 Task: Create in the project Wavelength and in the Backlog issue 'Integrate a new loyalty program feature into an existing e-commerce website to enhance customer retention and engagement' a child issue 'Automated testing infrastructure security testing and reporting', and assign it to team member softage.1@softage.net.
Action: Mouse moved to (687, 510)
Screenshot: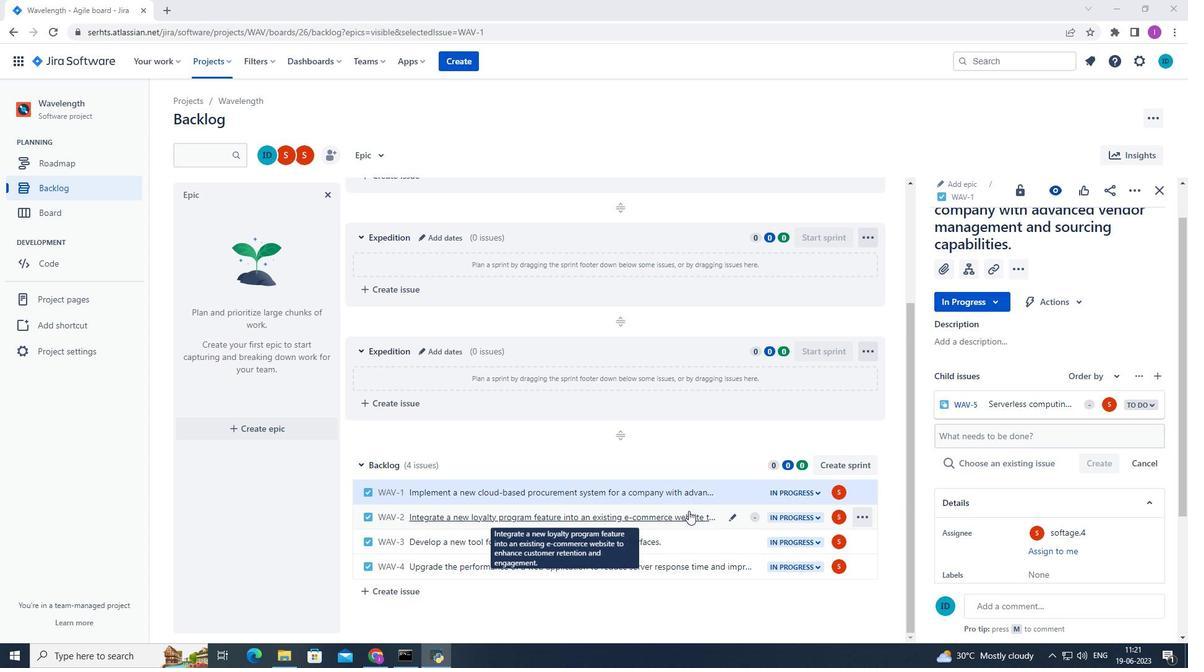 
Action: Mouse pressed left at (687, 510)
Screenshot: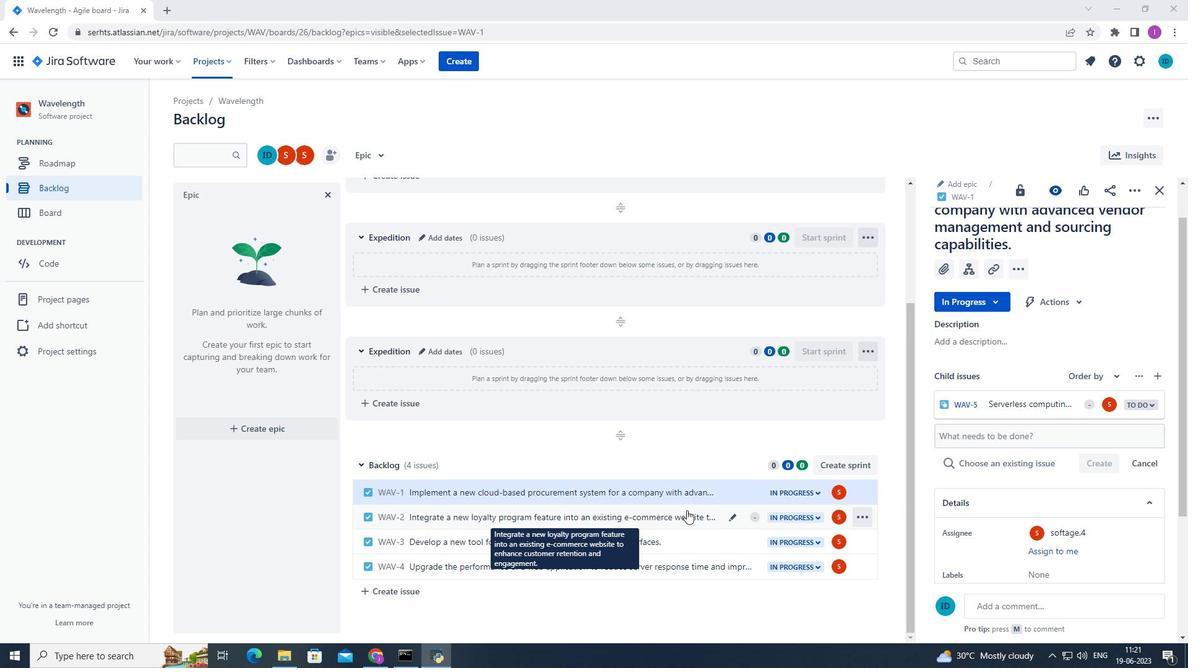
Action: Mouse moved to (969, 317)
Screenshot: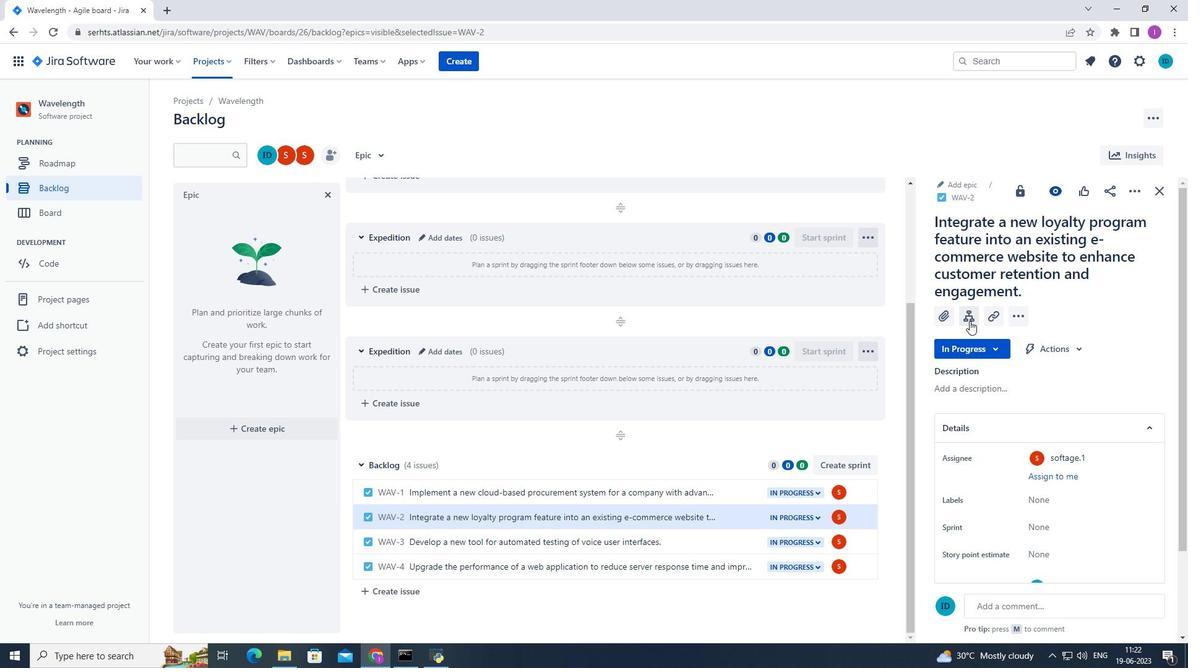 
Action: Mouse pressed left at (969, 317)
Screenshot: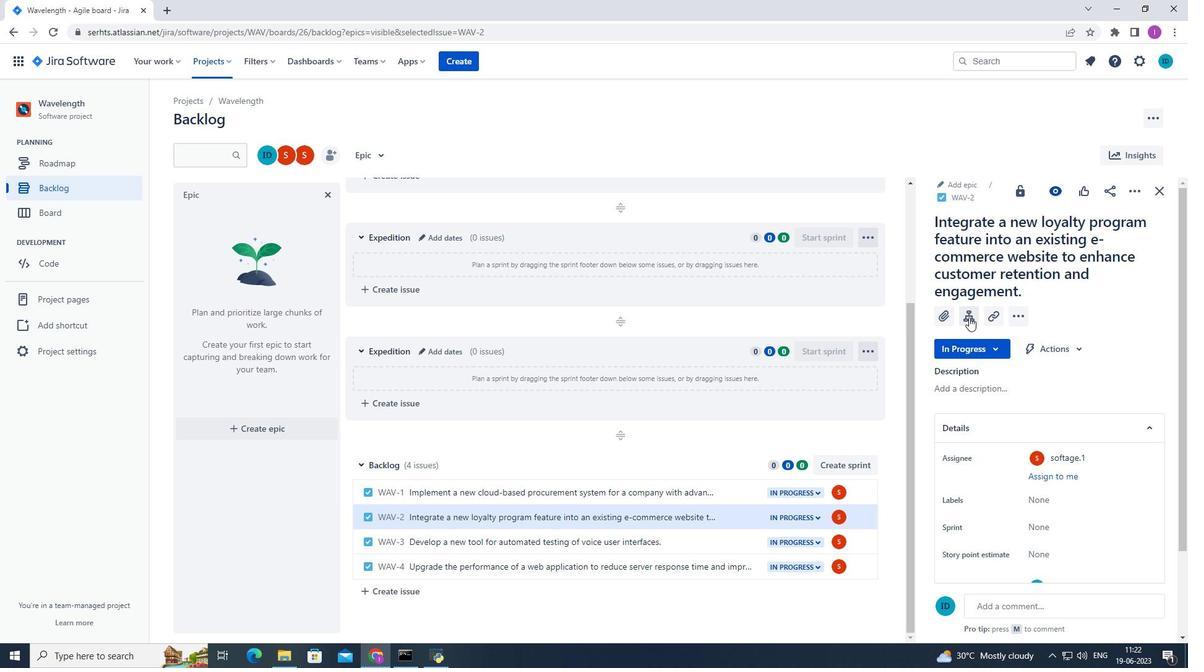
Action: Mouse moved to (983, 403)
Screenshot: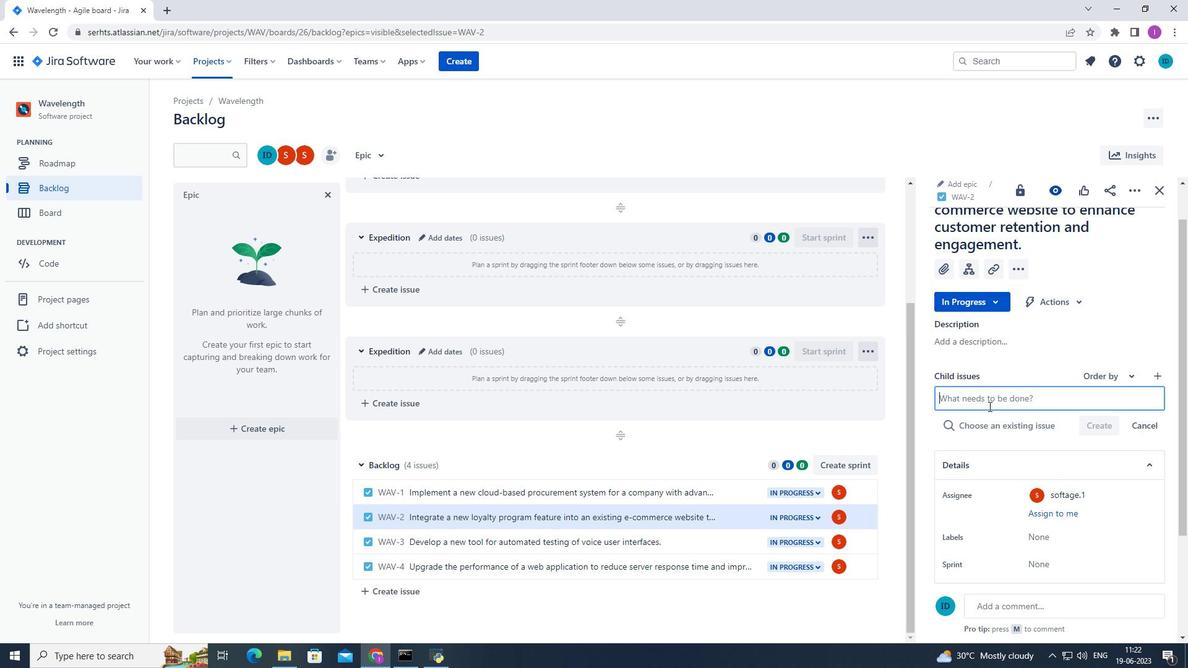 
Action: Mouse pressed left at (983, 403)
Screenshot: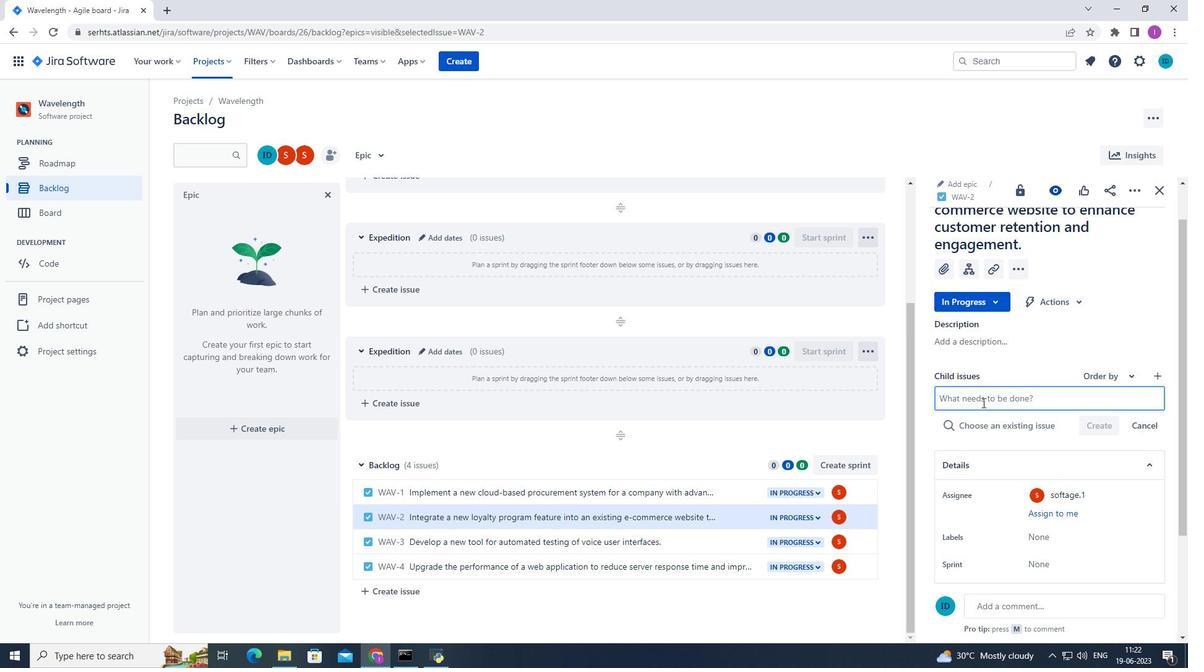
Action: Mouse moved to (1027, 402)
Screenshot: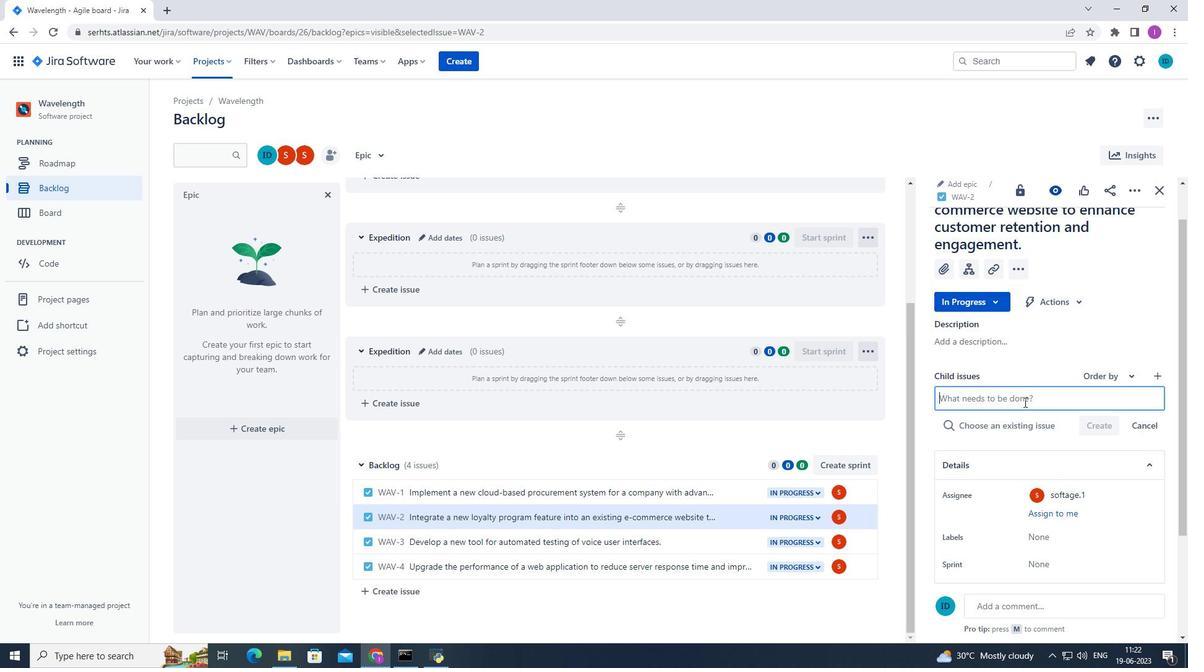 
Action: Key pressed <Key.shift>Automated<Key.space>testing<Key.space>int<Key.backspace>frastructure<Key.space>security<Key.space>testinf<Key.backspace>g<Key.space>and<Key.space>reporting.
Screenshot: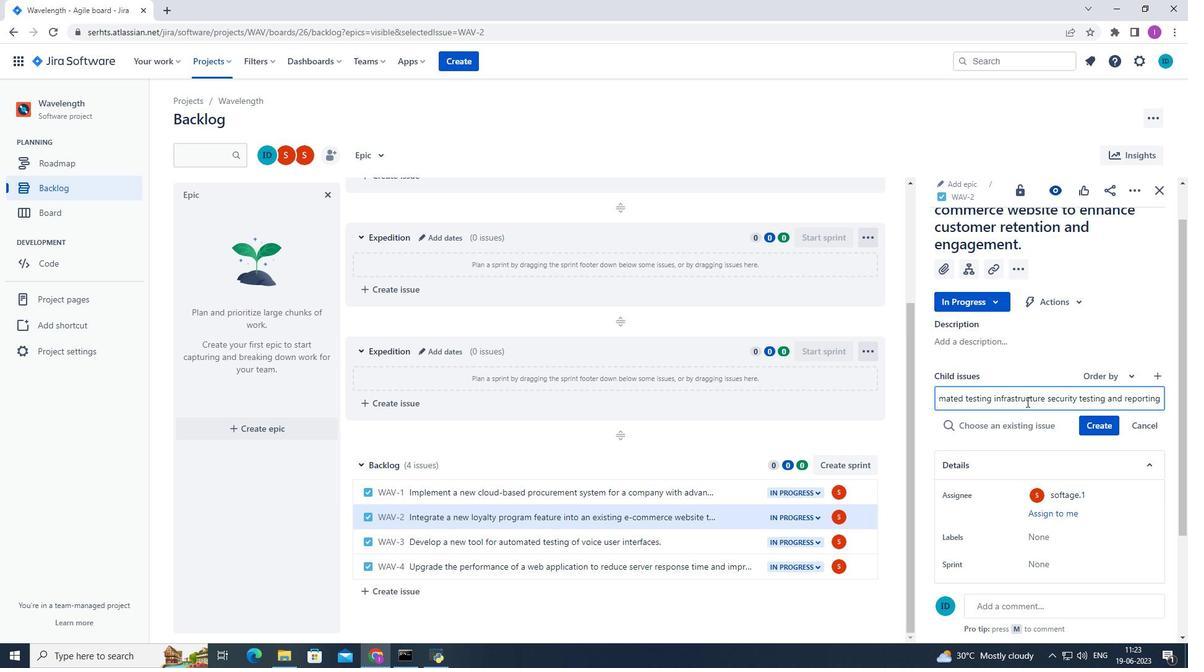 
Action: Mouse moved to (1121, 395)
Screenshot: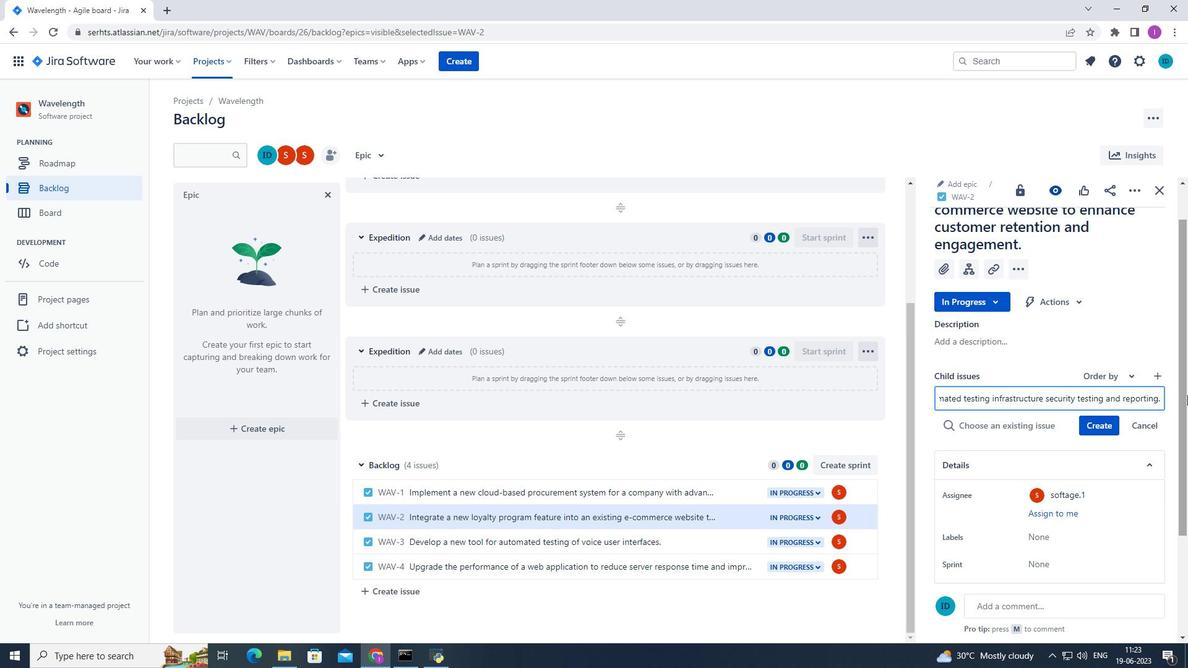 
Action: Key pressed <Key.enter>
Screenshot: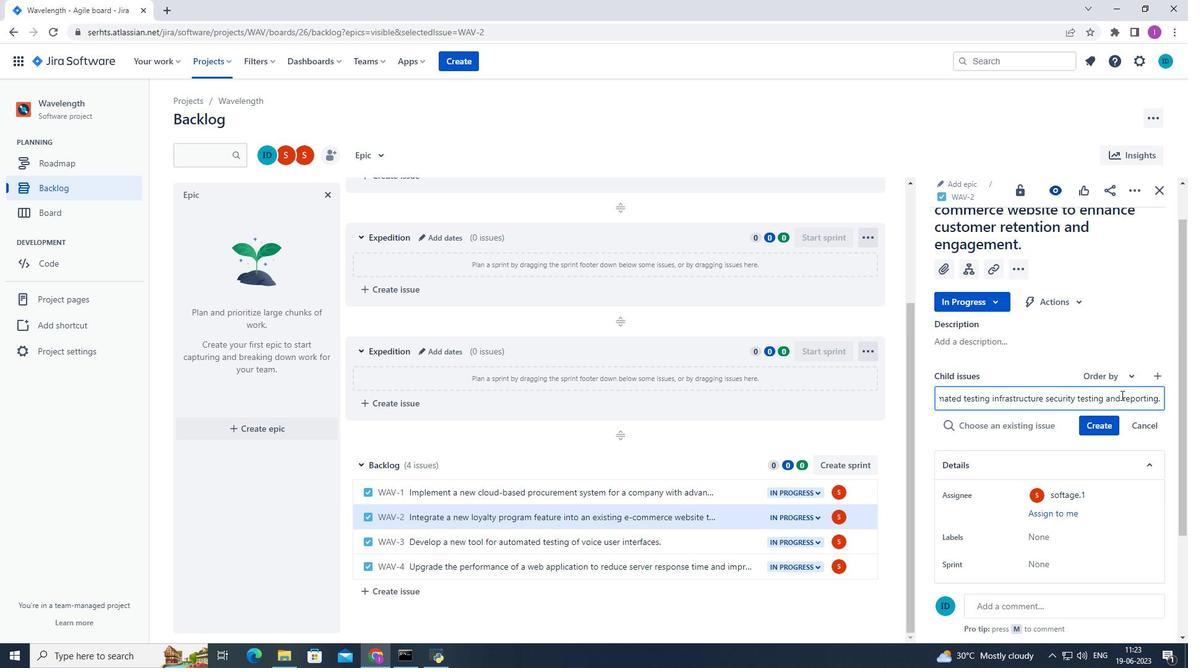 
Action: Mouse moved to (1108, 406)
Screenshot: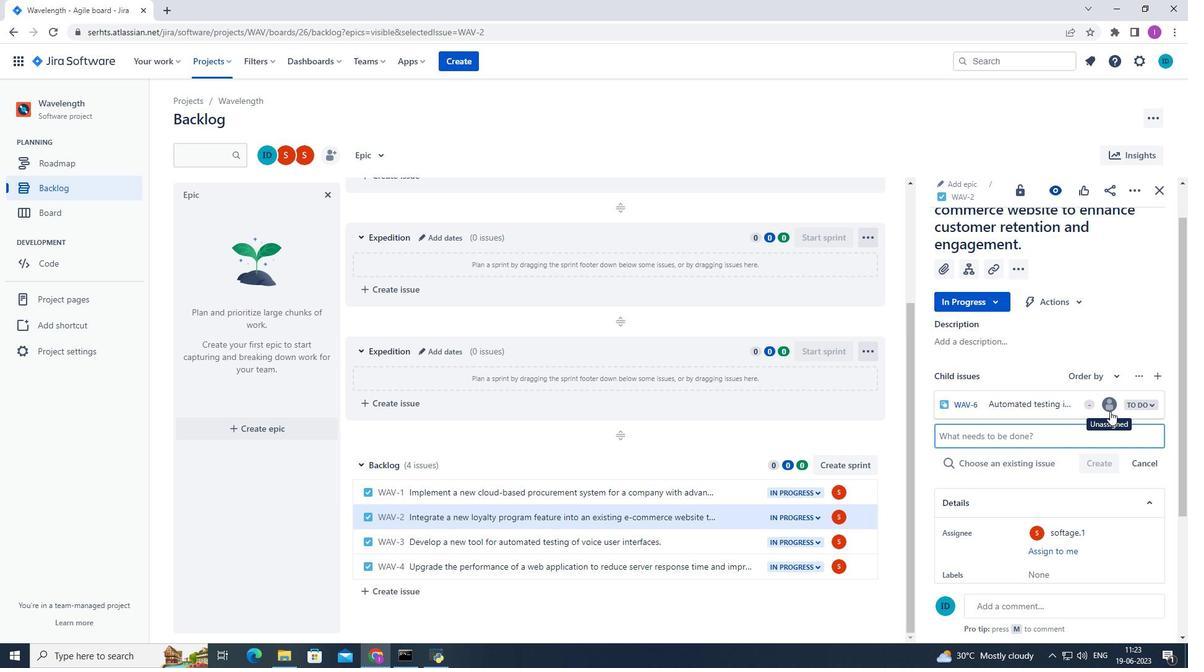 
Action: Mouse pressed left at (1108, 406)
Screenshot: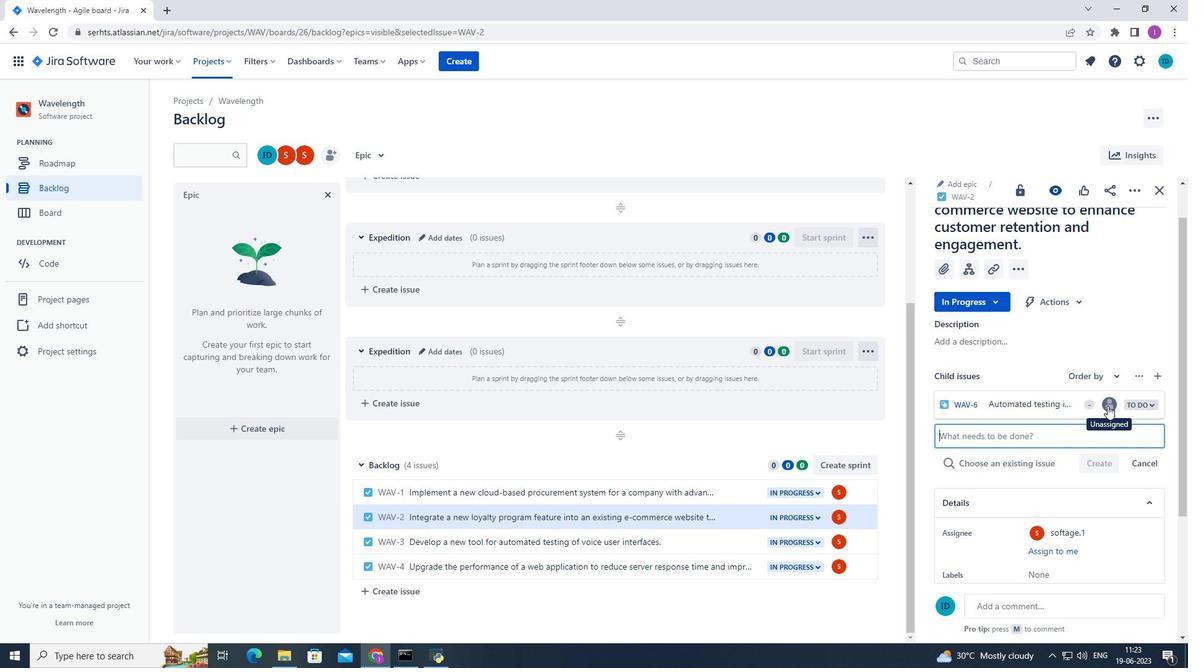 
Action: Mouse moved to (993, 438)
Screenshot: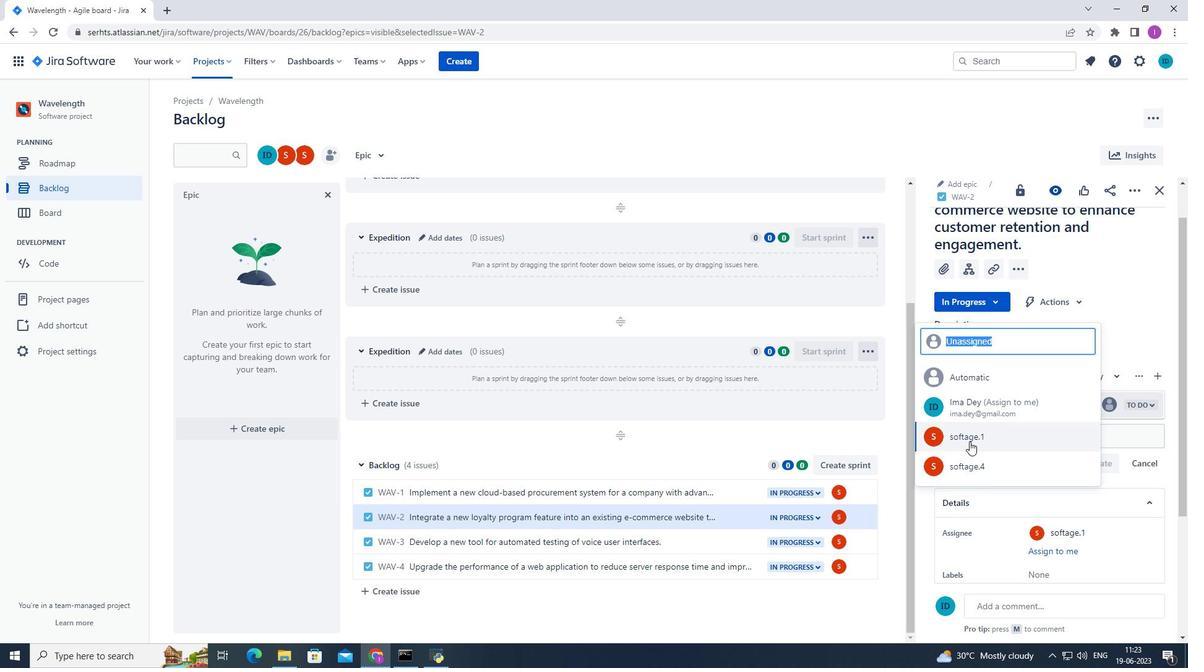 
Action: Mouse pressed left at (993, 438)
Screenshot: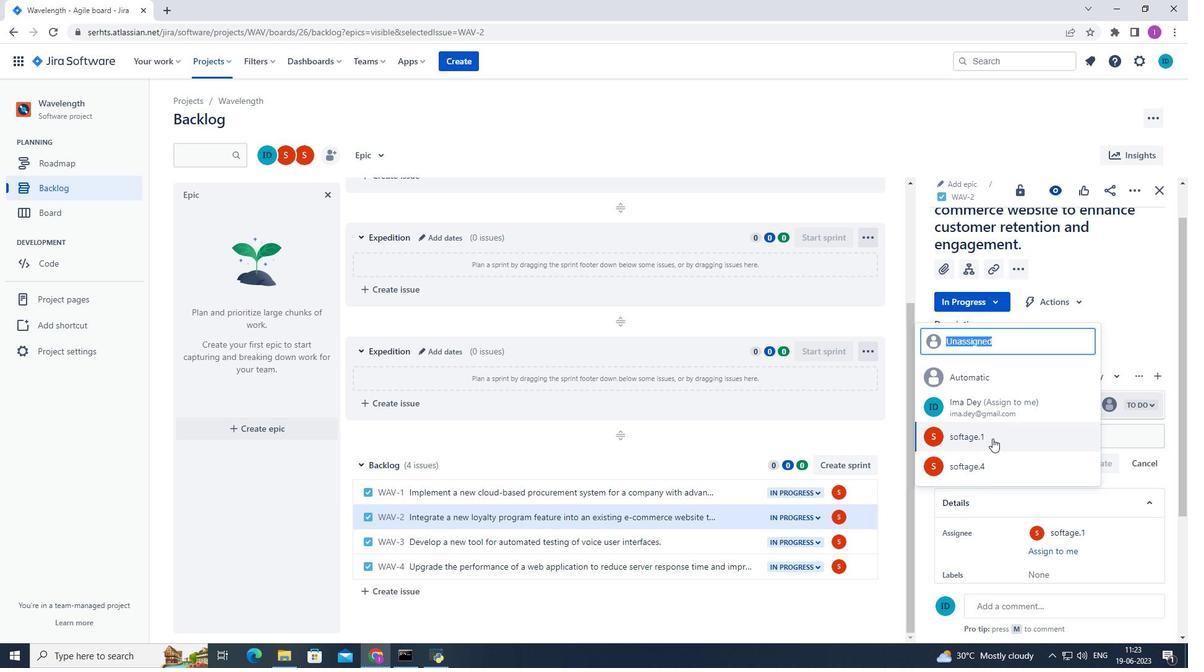 
Action: Mouse moved to (1008, 436)
Screenshot: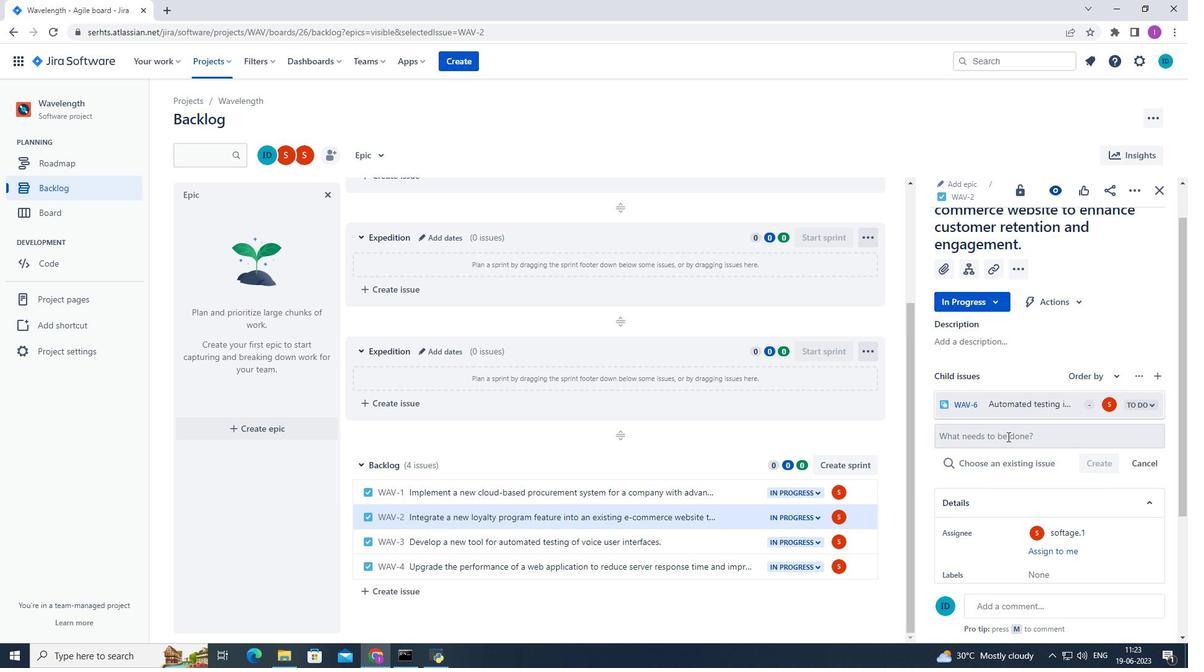 
